 Task: Add Boiron Ignatia Amara 6C to the cart.
Action: Mouse moved to (236, 120)
Screenshot: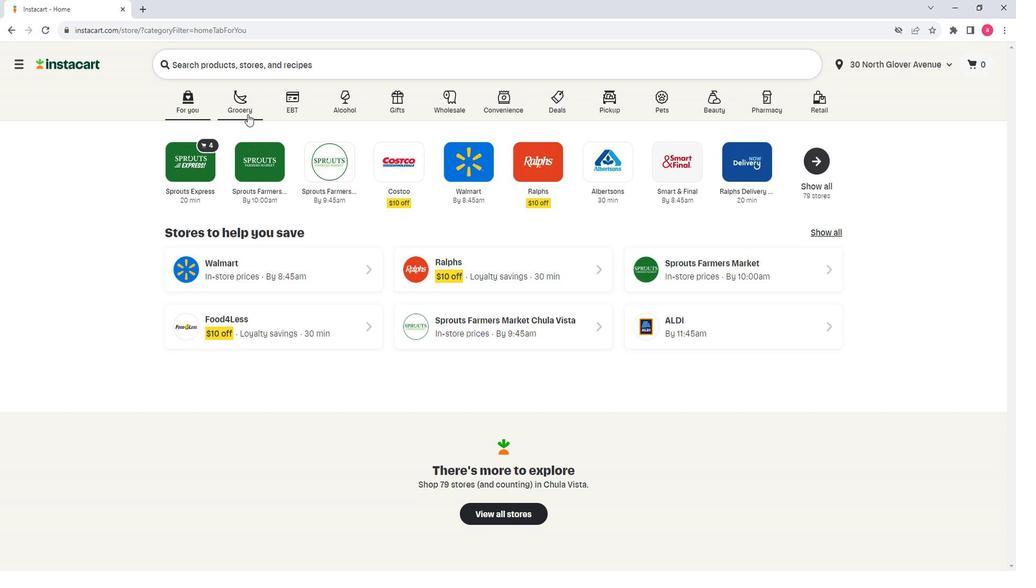 
Action: Mouse pressed left at (236, 120)
Screenshot: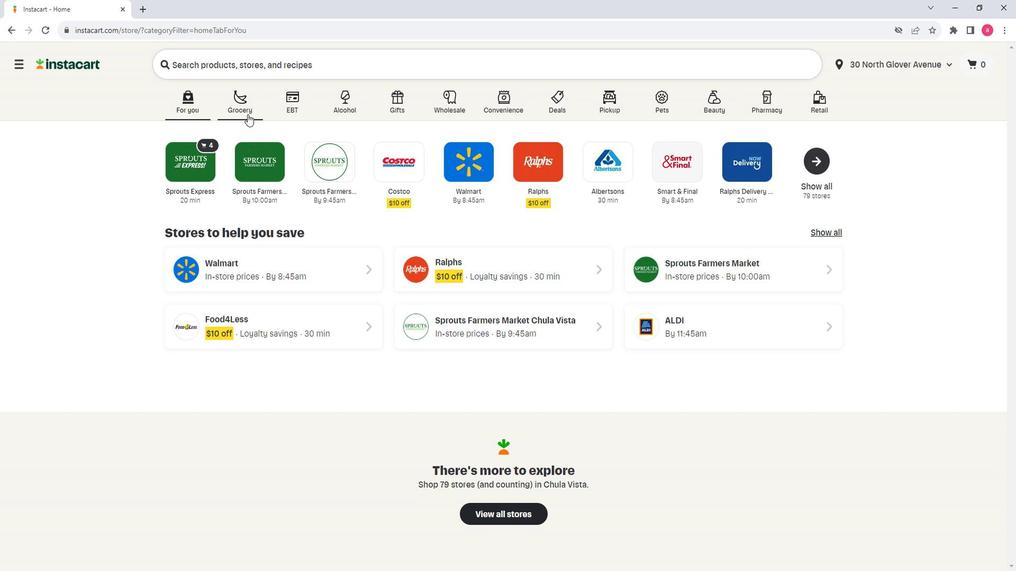 
Action: Mouse moved to (313, 309)
Screenshot: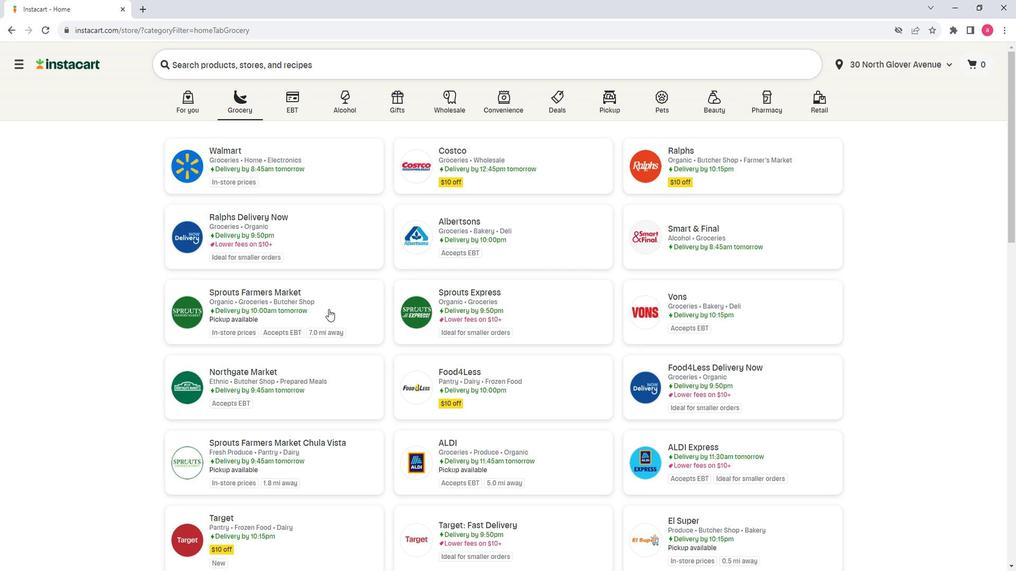 
Action: Mouse pressed left at (313, 309)
Screenshot: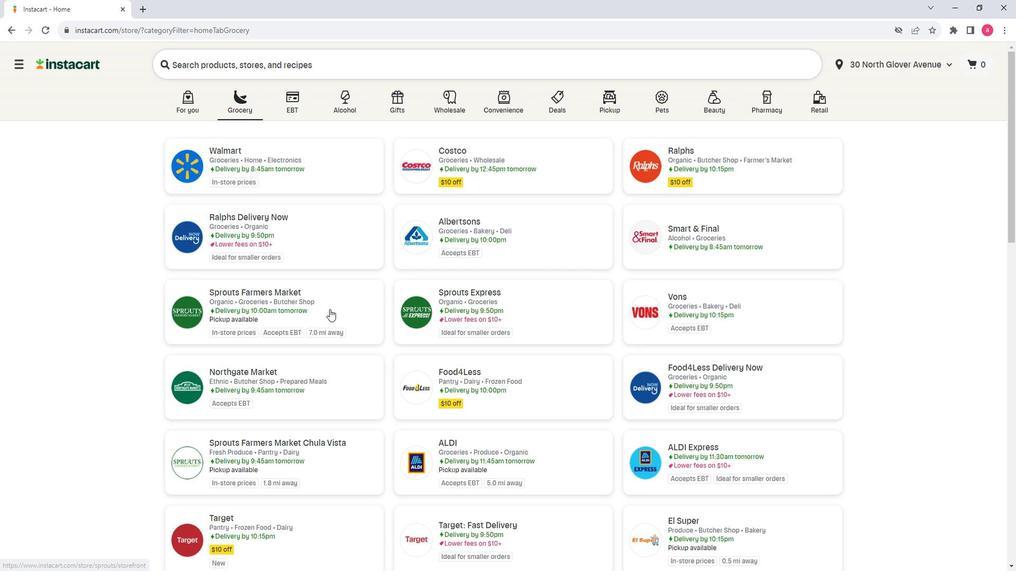 
Action: Mouse moved to (97, 321)
Screenshot: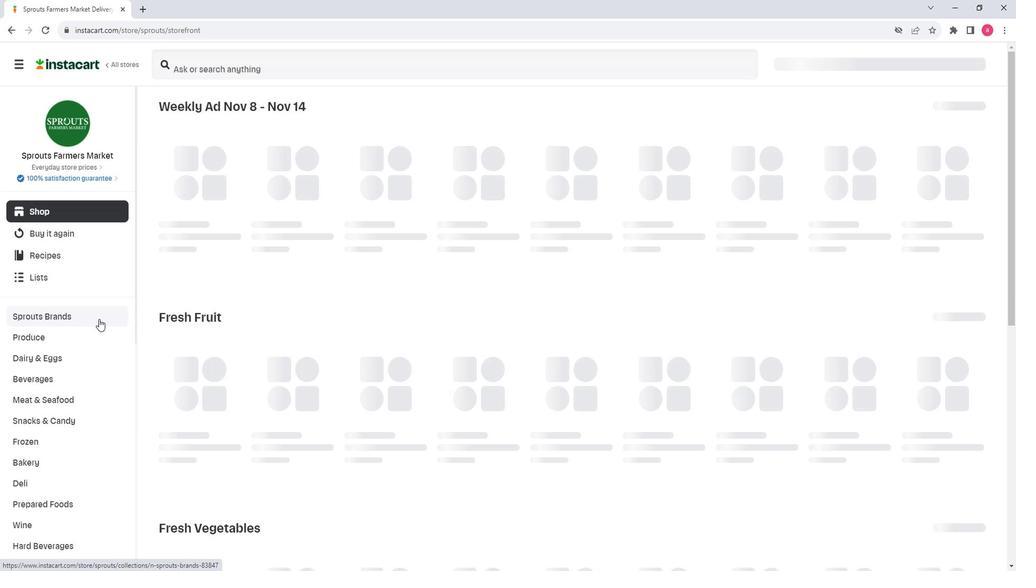
Action: Mouse scrolled (97, 321) with delta (0, 0)
Screenshot: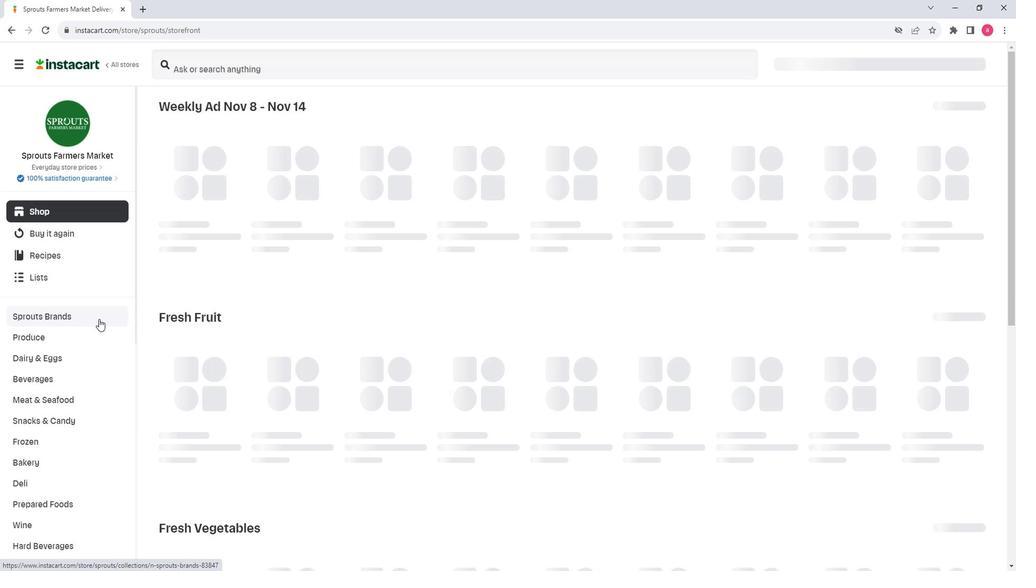 
Action: Mouse moved to (97, 322)
Screenshot: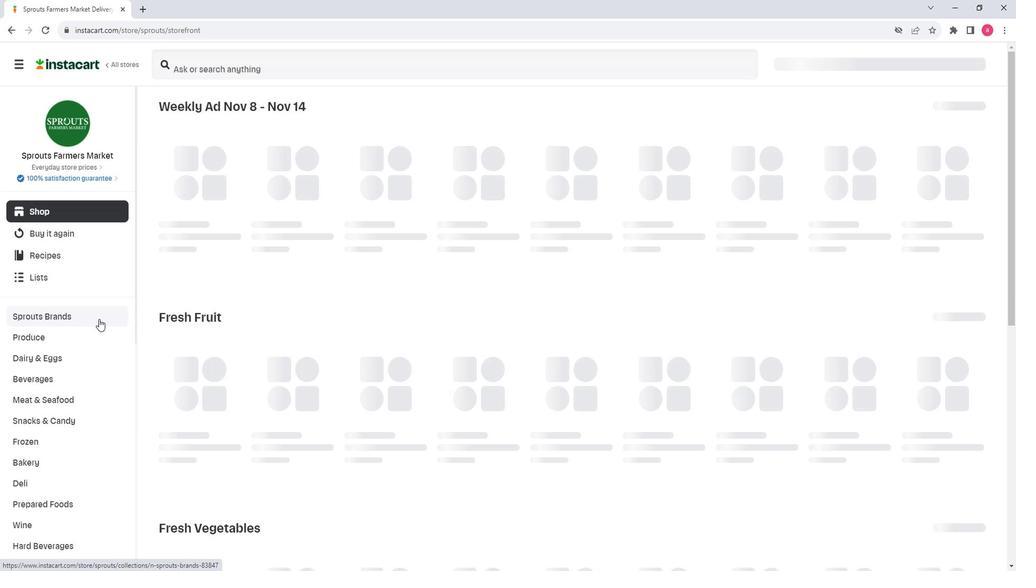 
Action: Mouse scrolled (97, 322) with delta (0, 0)
Screenshot: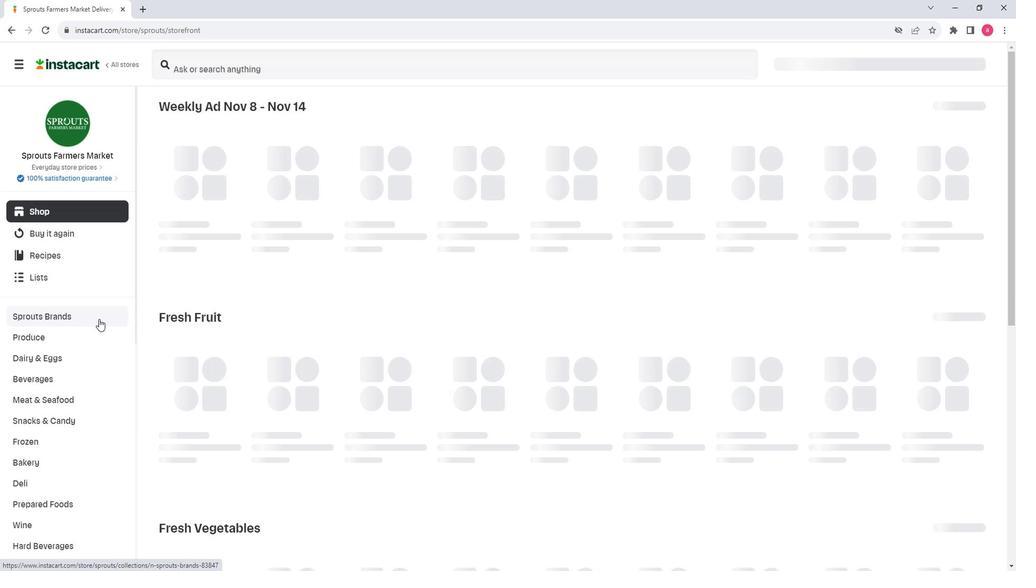 
Action: Mouse scrolled (97, 322) with delta (0, 0)
Screenshot: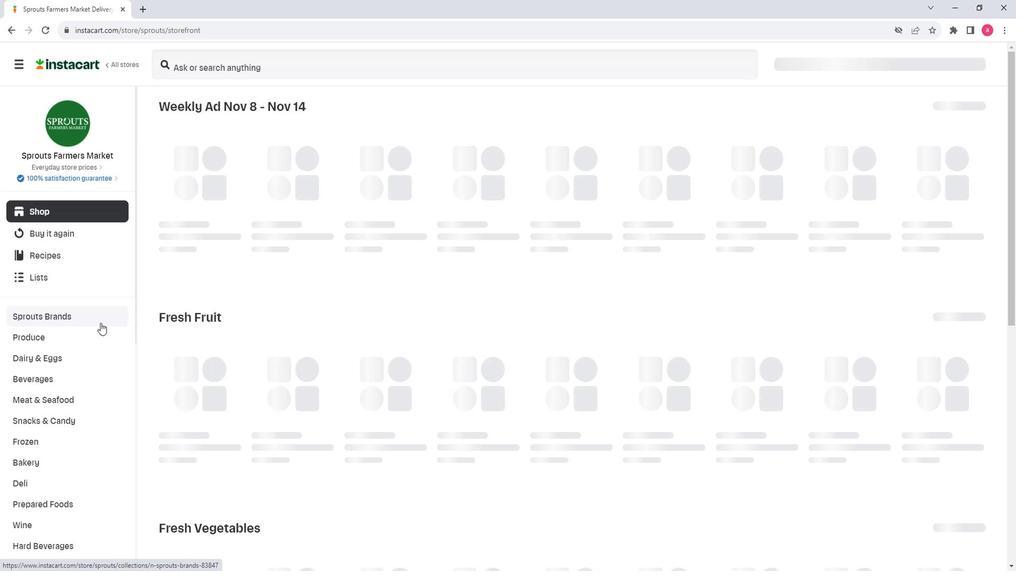 
Action: Mouse scrolled (97, 322) with delta (0, 0)
Screenshot: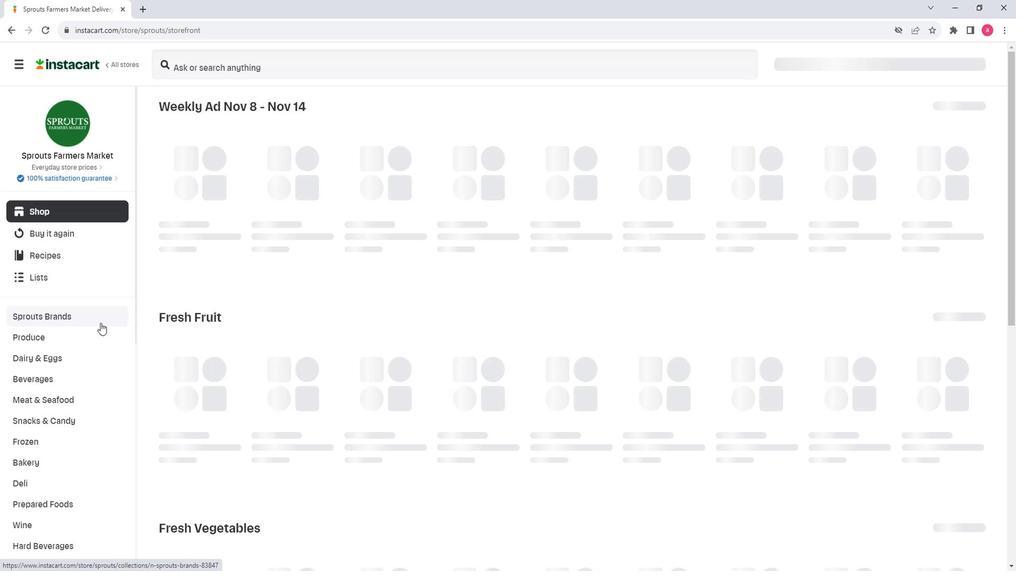 
Action: Mouse scrolled (97, 322) with delta (0, 0)
Screenshot: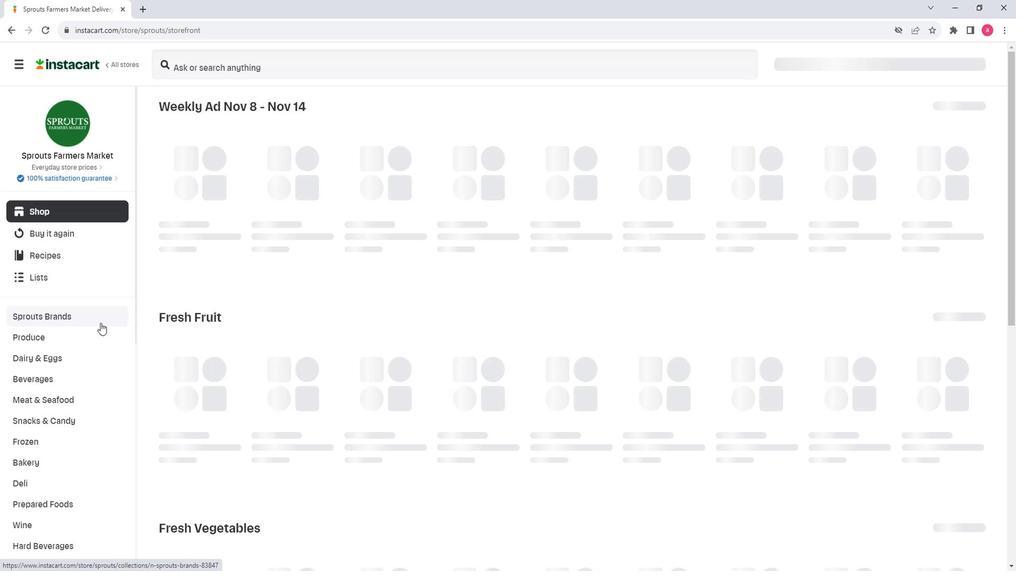 
Action: Mouse scrolled (97, 322) with delta (0, 0)
Screenshot: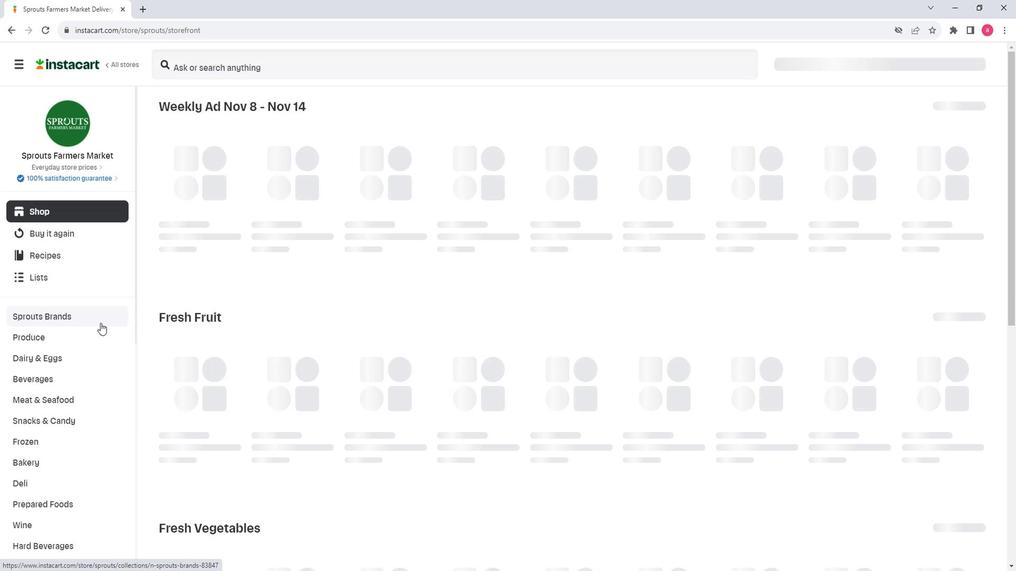 
Action: Mouse moved to (82, 402)
Screenshot: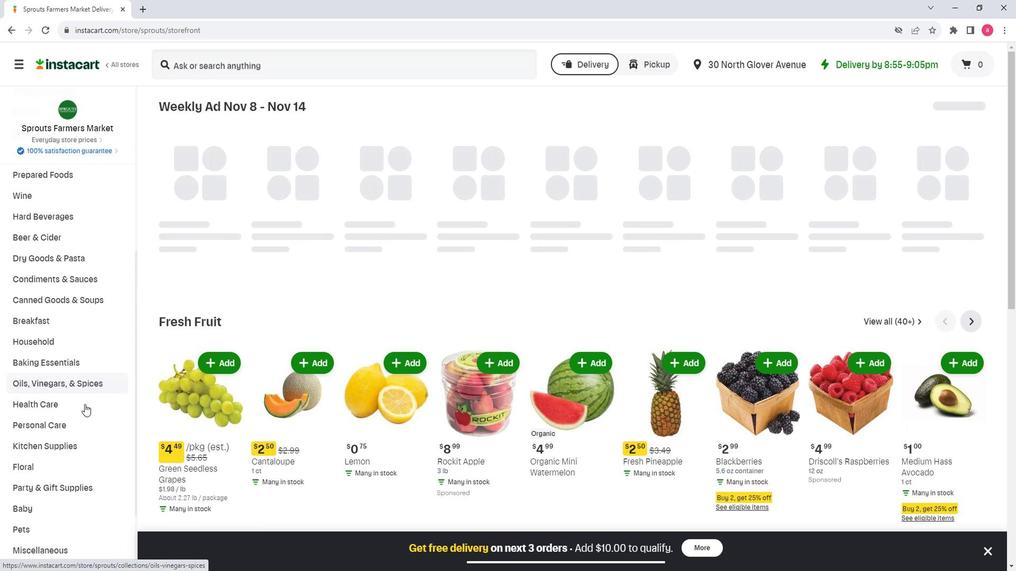 
Action: Mouse scrolled (82, 401) with delta (0, 0)
Screenshot: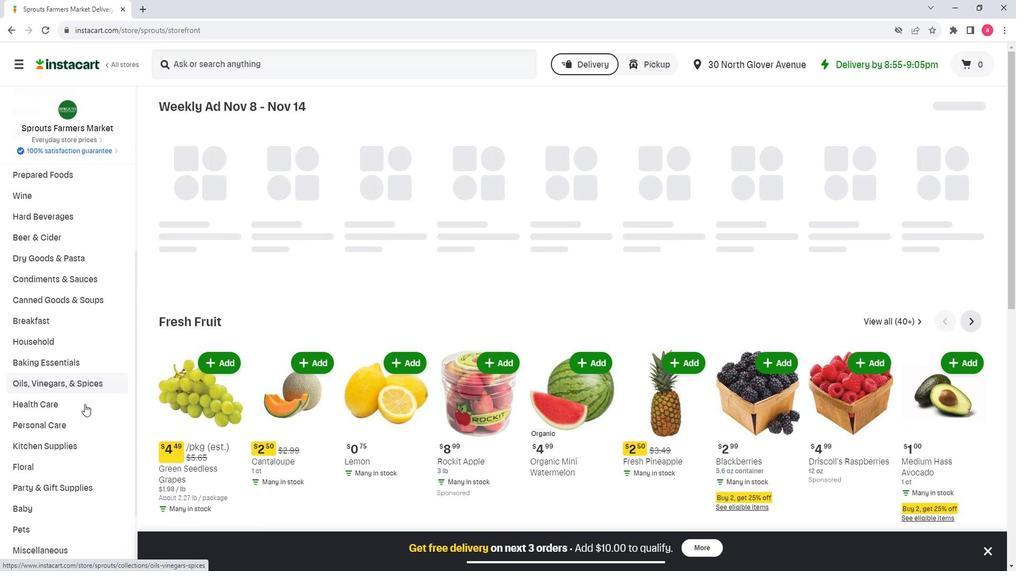 
Action: Mouse moved to (55, 350)
Screenshot: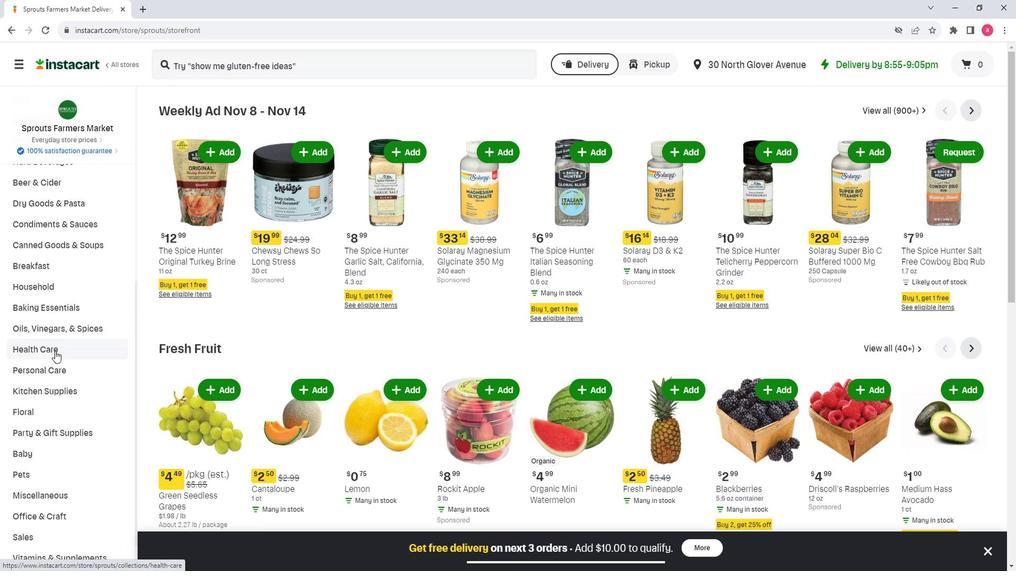 
Action: Mouse pressed left at (55, 350)
Screenshot: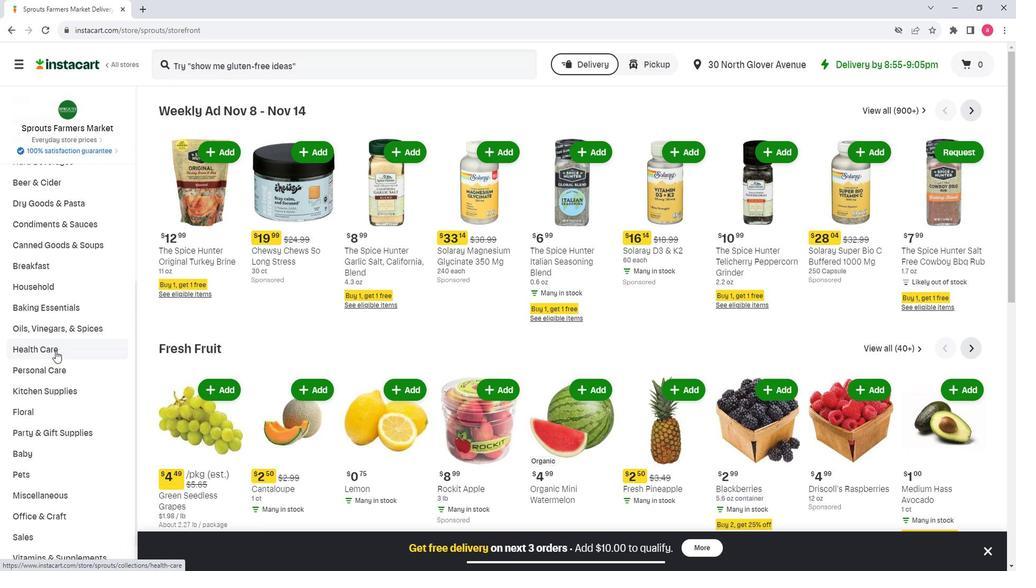
Action: Mouse moved to (930, 145)
Screenshot: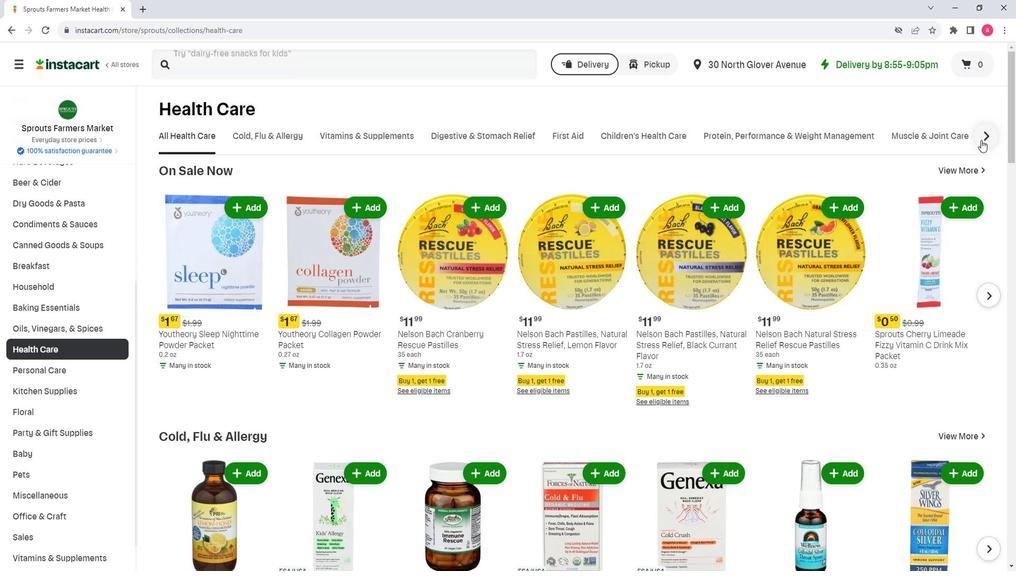 
Action: Mouse pressed left at (930, 145)
Screenshot: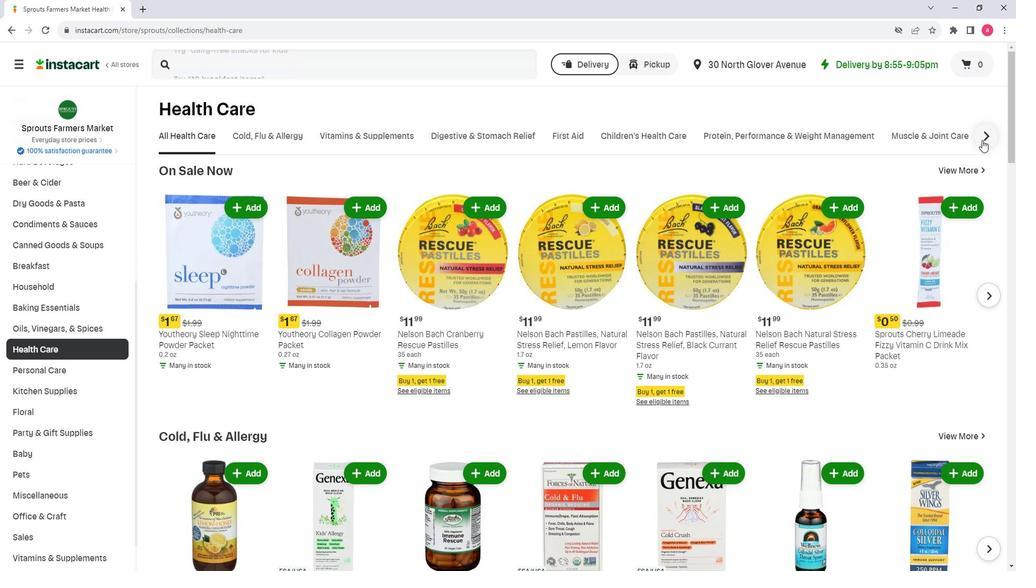 
Action: Mouse moved to (699, 145)
Screenshot: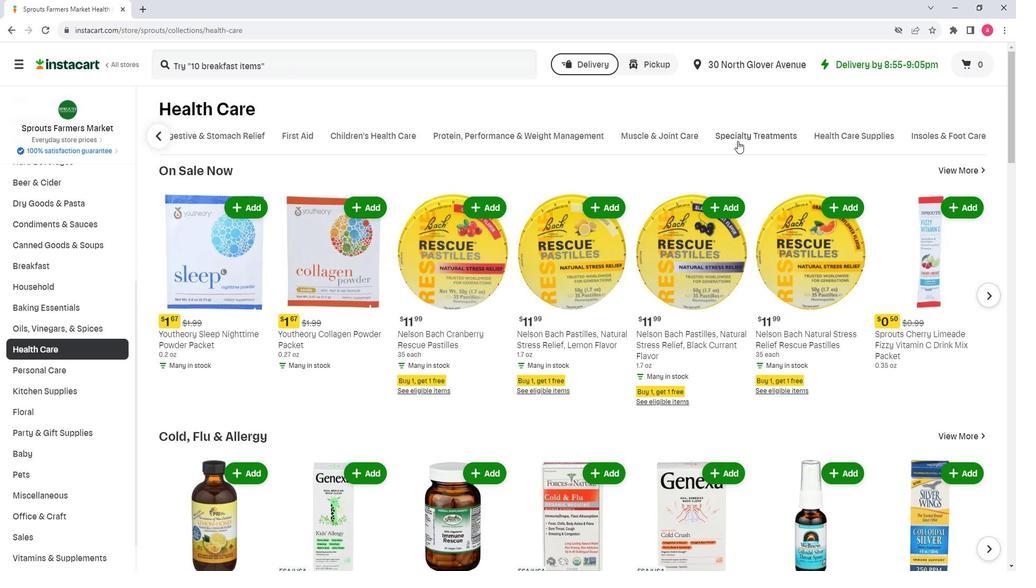 
Action: Mouse pressed left at (699, 145)
Screenshot: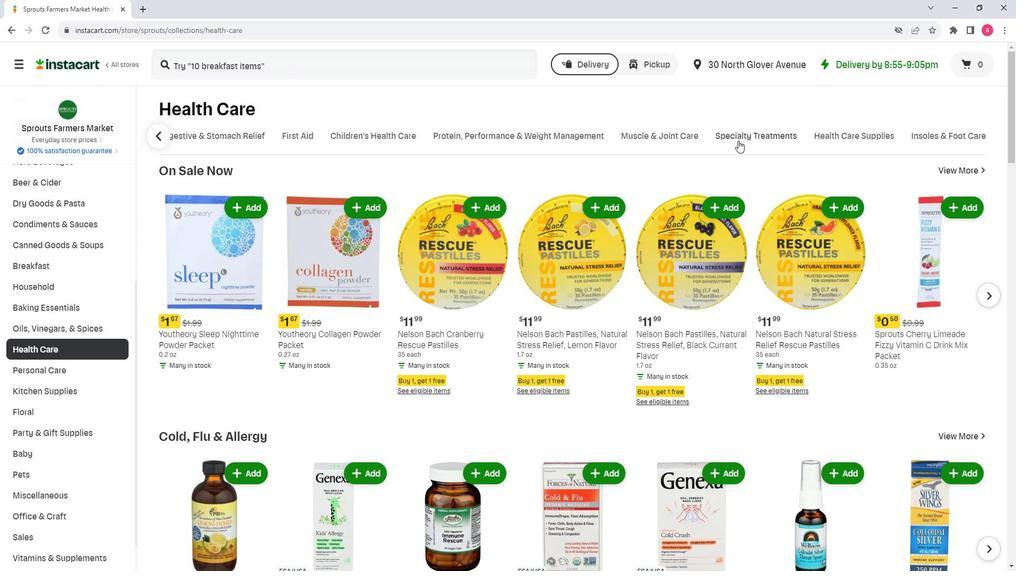 
Action: Mouse moved to (756, 194)
Screenshot: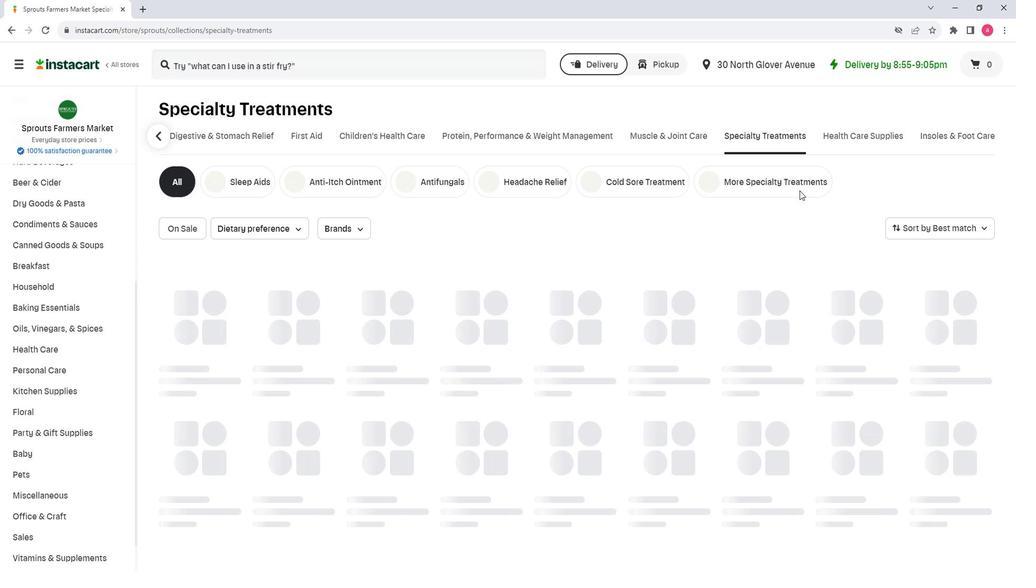 
Action: Mouse pressed left at (756, 194)
Screenshot: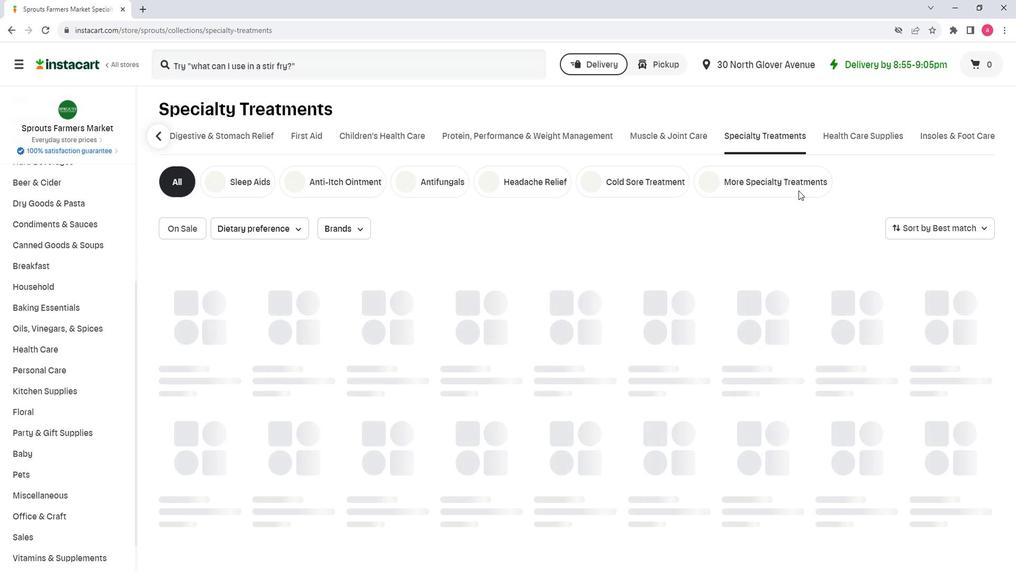 
Action: Mouse moved to (361, 74)
Screenshot: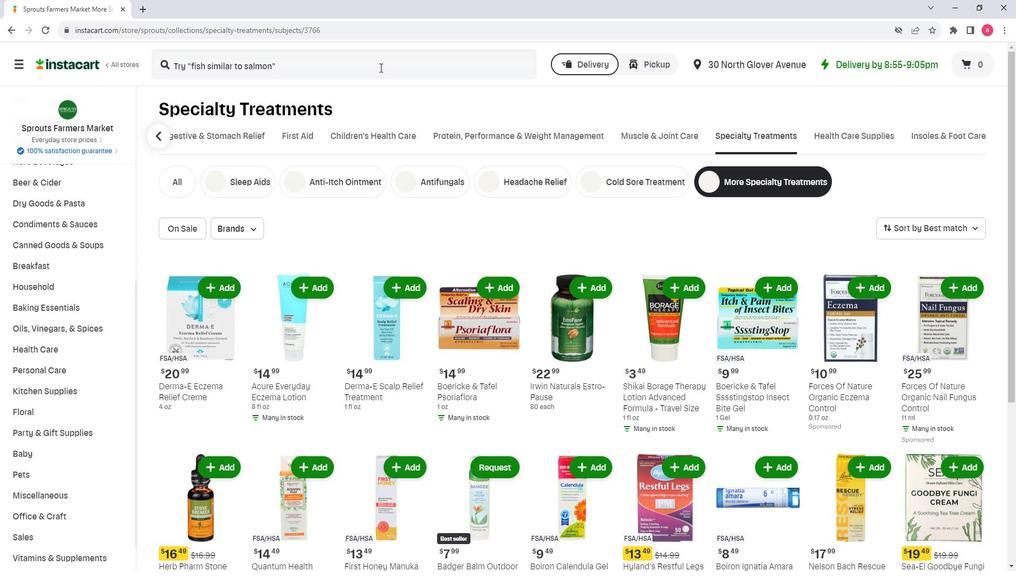 
Action: Mouse pressed left at (361, 74)
Screenshot: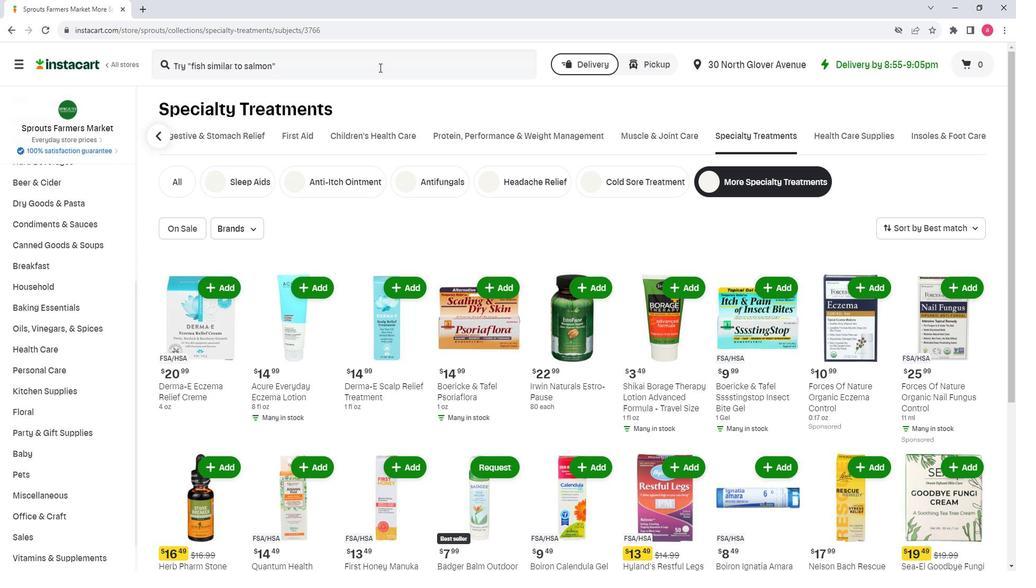 
Action: Key pressed <Key.shift>
Screenshot: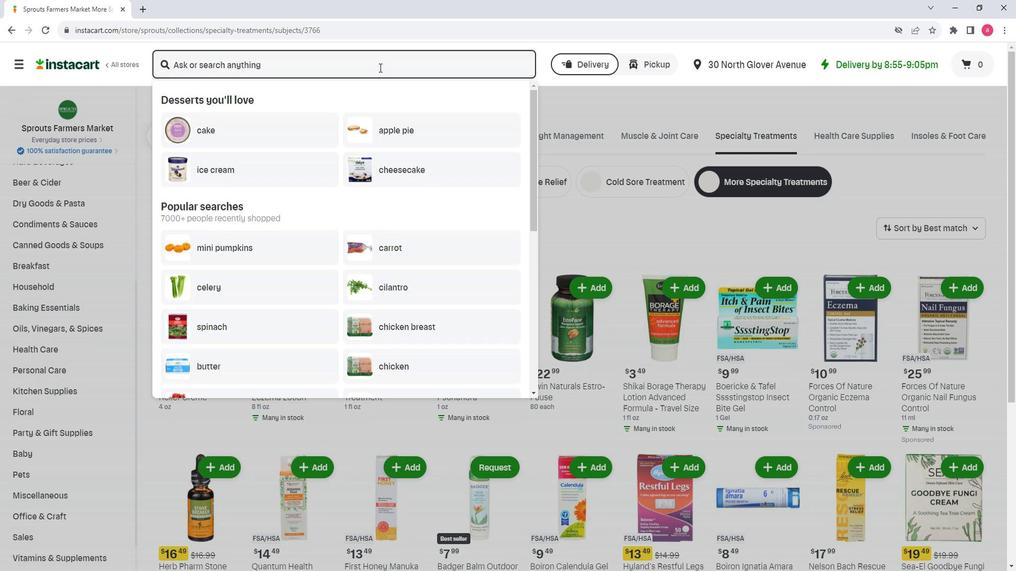 
Action: Mouse moved to (361, 74)
Screenshot: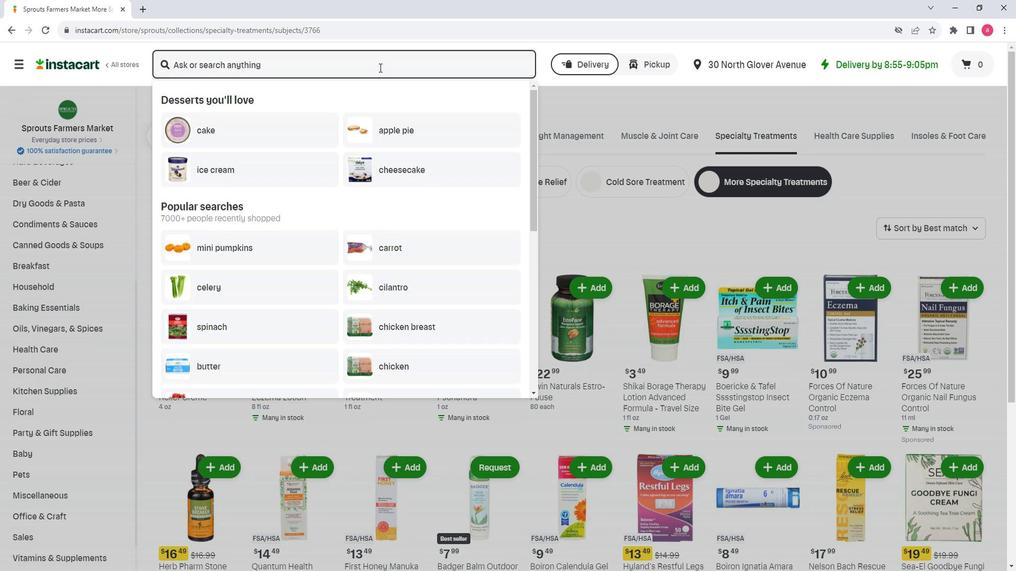 
Action: Key pressed <Key.shift><Key.shift><Key.shift><Key.shift><Key.shift><Key.shift><Key.shift>Boiron<Key.space><Key.shift><Key.shift><Key.shift><Key.shift><Key.shift><Key.shift><Key.shift>Ignatia<Key.space><Key.shift>Amara<Key.space>6<Key.shift>C<Key.enter>
Screenshot: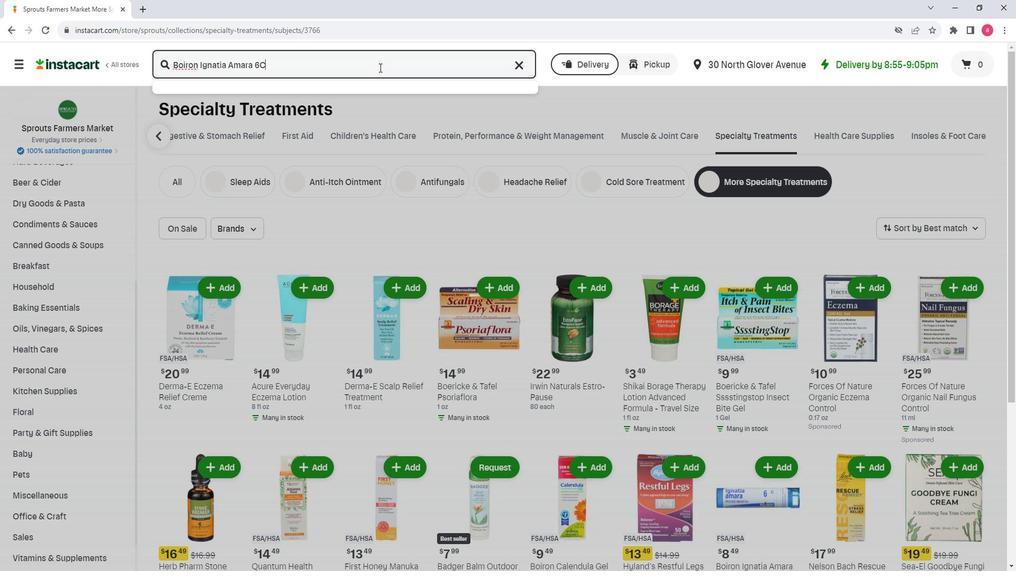 
Action: Mouse moved to (272, 165)
Screenshot: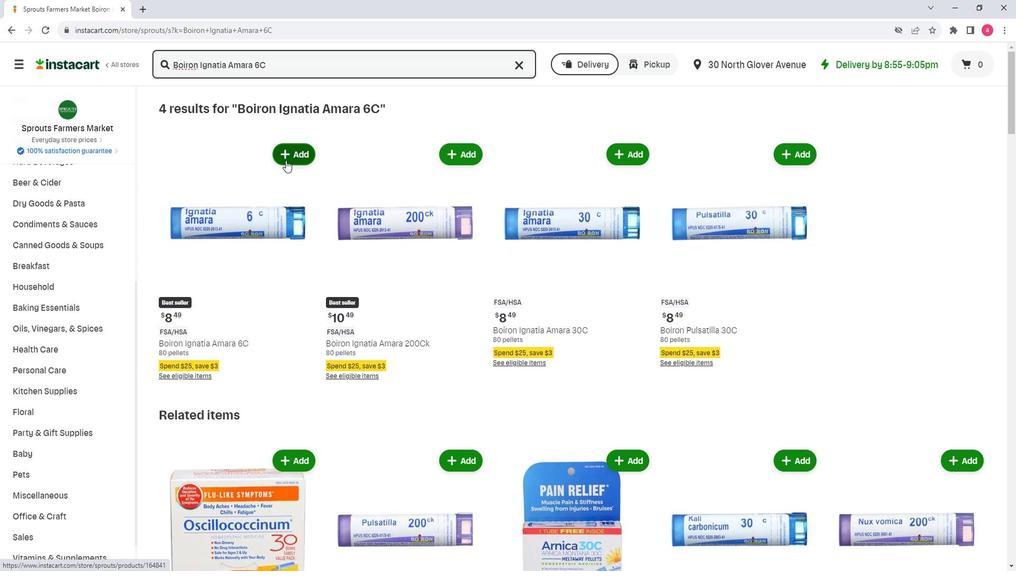 
Action: Mouse pressed left at (272, 165)
Screenshot: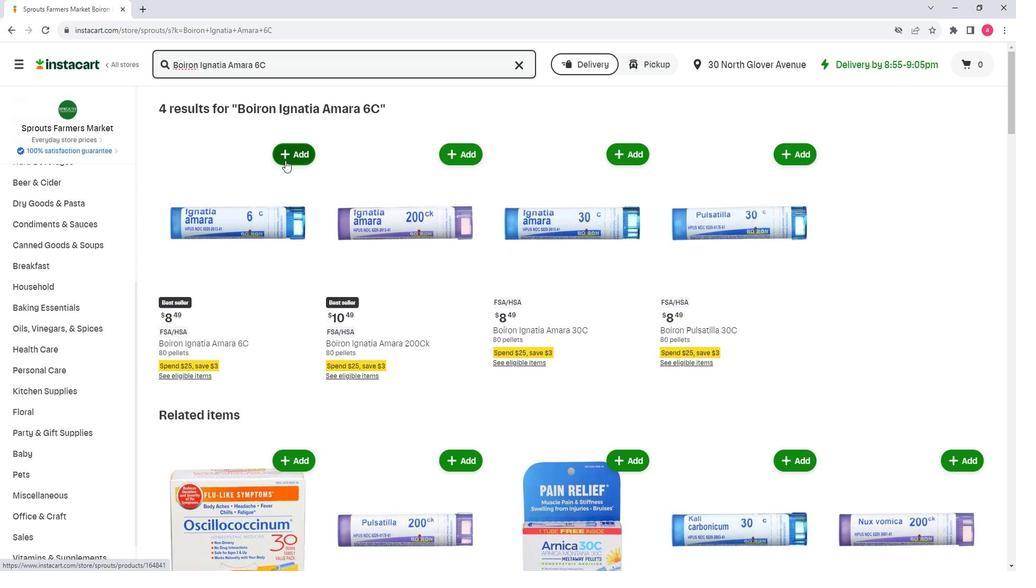 
Action: Mouse moved to (264, 269)
Screenshot: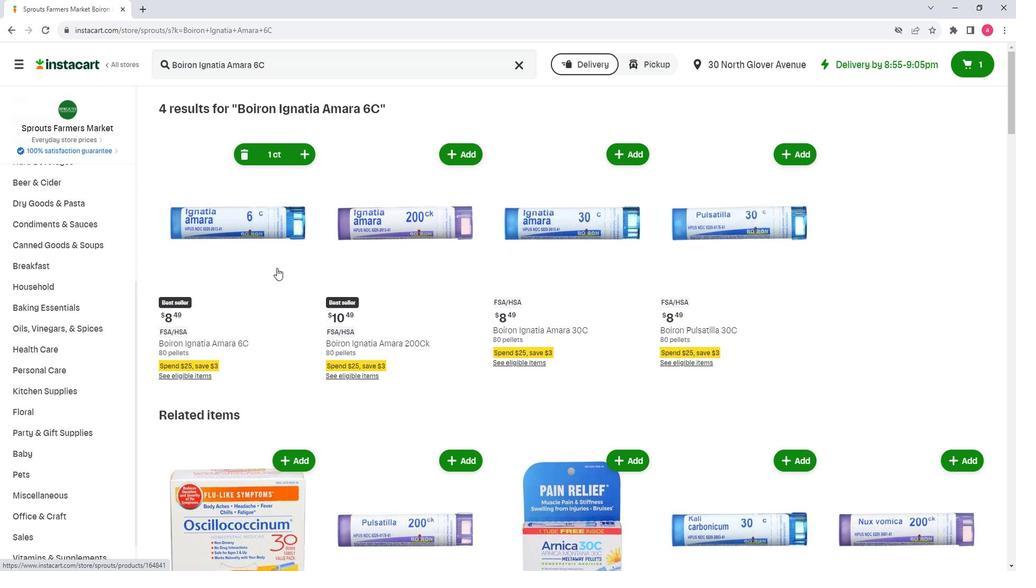 
